 Task: Find the best walking route from French Quarter to the New Orleans French Market.
Action: Mouse moved to (421, 121)
Screenshot: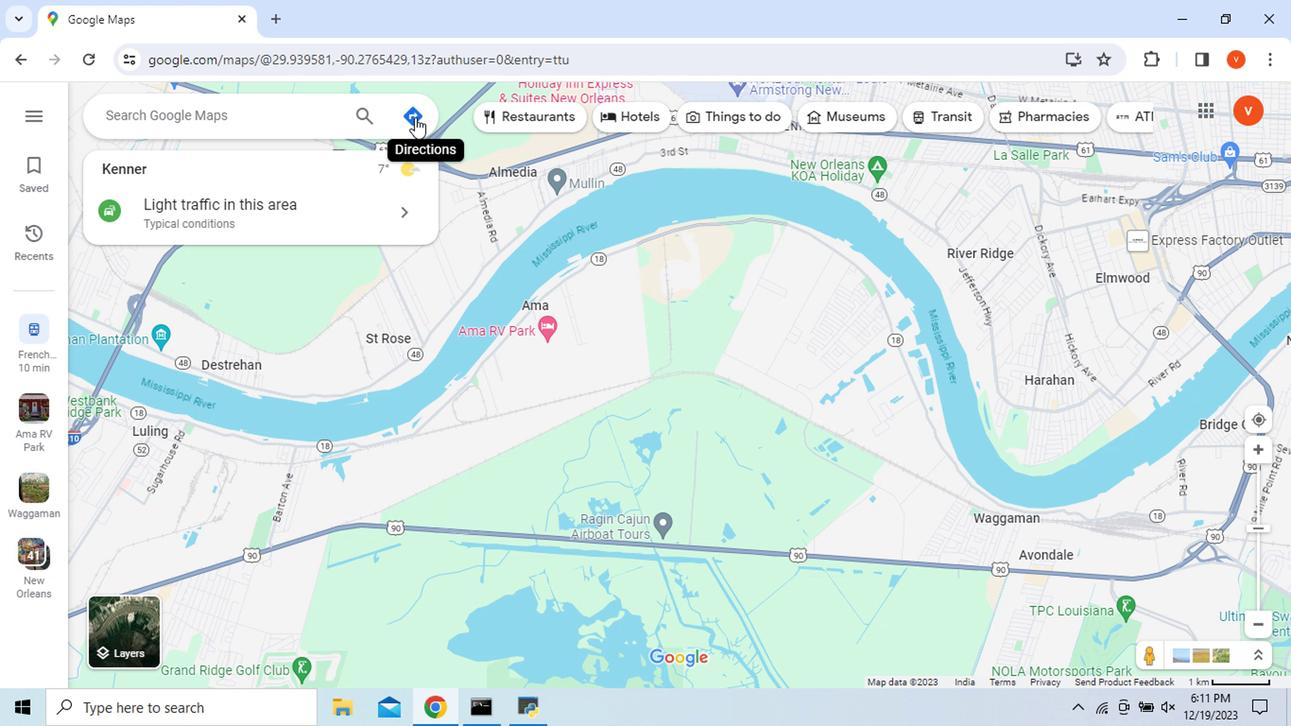 
Action: Mouse pressed left at (421, 121)
Screenshot: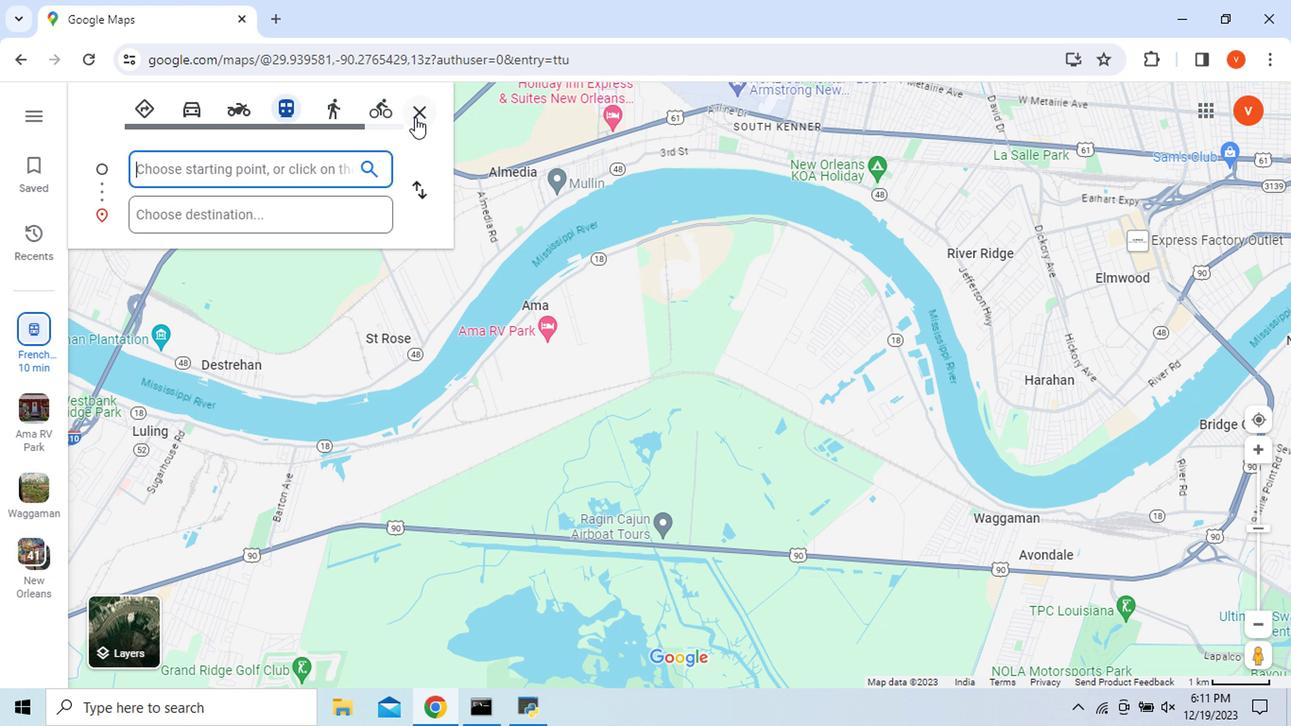 
Action: Key pressed <Key.shift>French<Key.space><Key.shift>Quarter
Screenshot: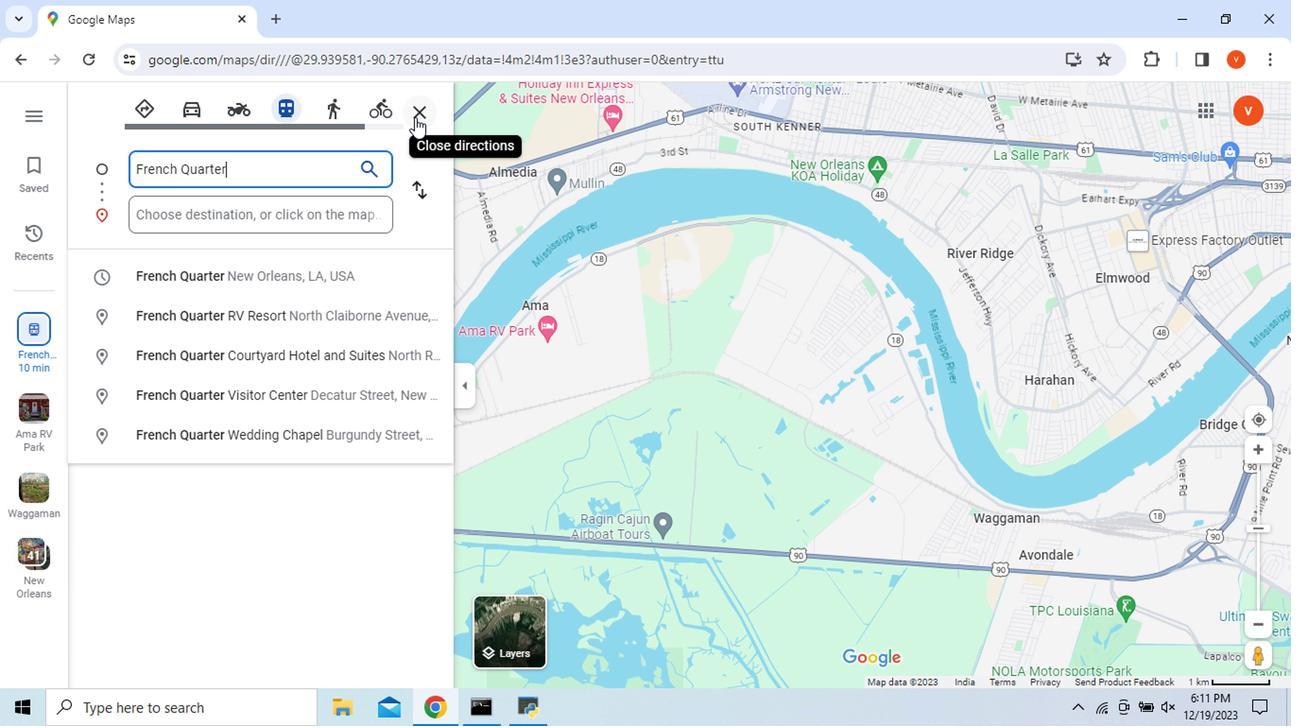 
Action: Mouse moved to (276, 285)
Screenshot: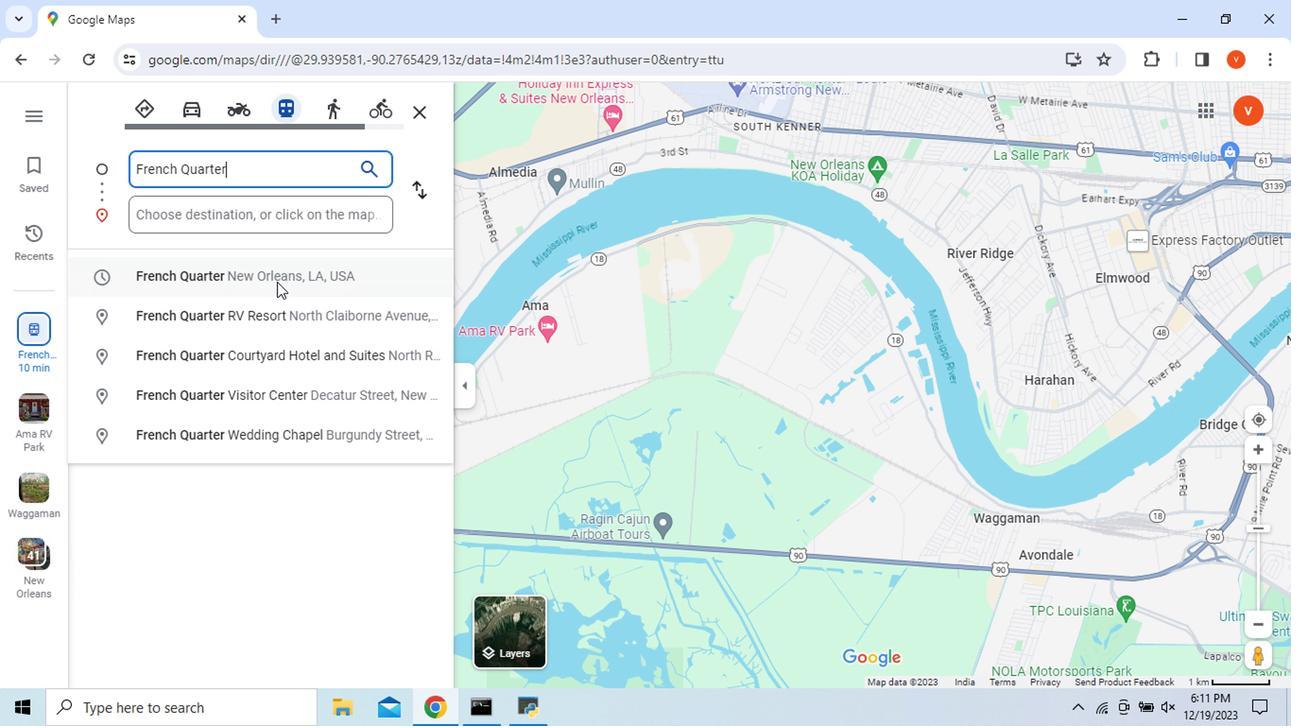 
Action: Mouse pressed left at (276, 285)
Screenshot: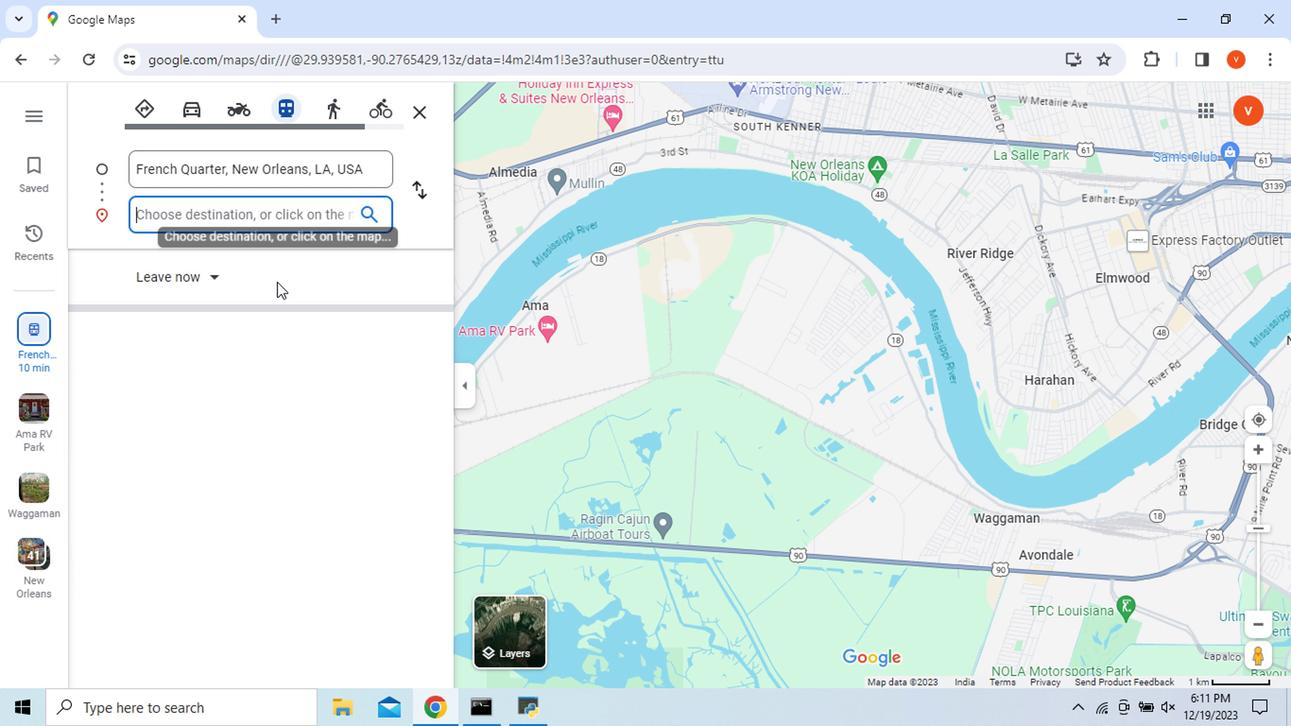 
Action: Mouse moved to (215, 228)
Screenshot: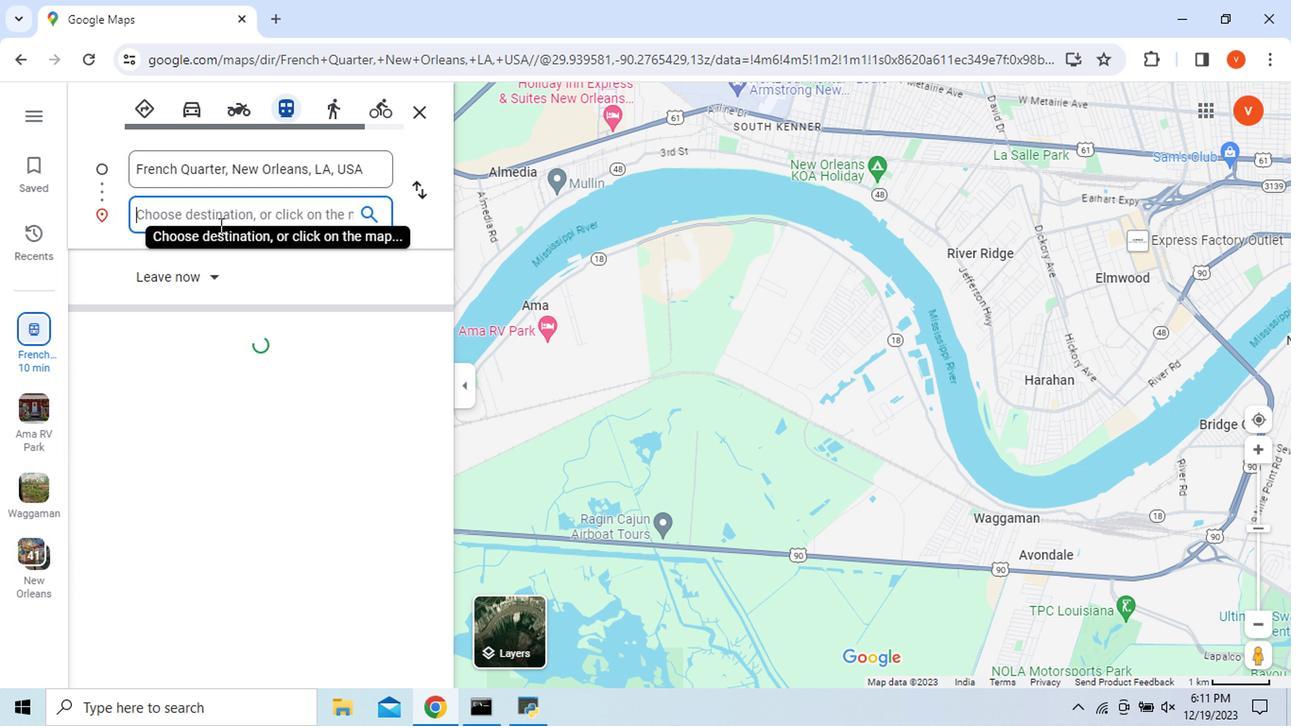 
Action: Key pressed <Key.shift>French<Key.space><Key.shift_r>Market
Screenshot: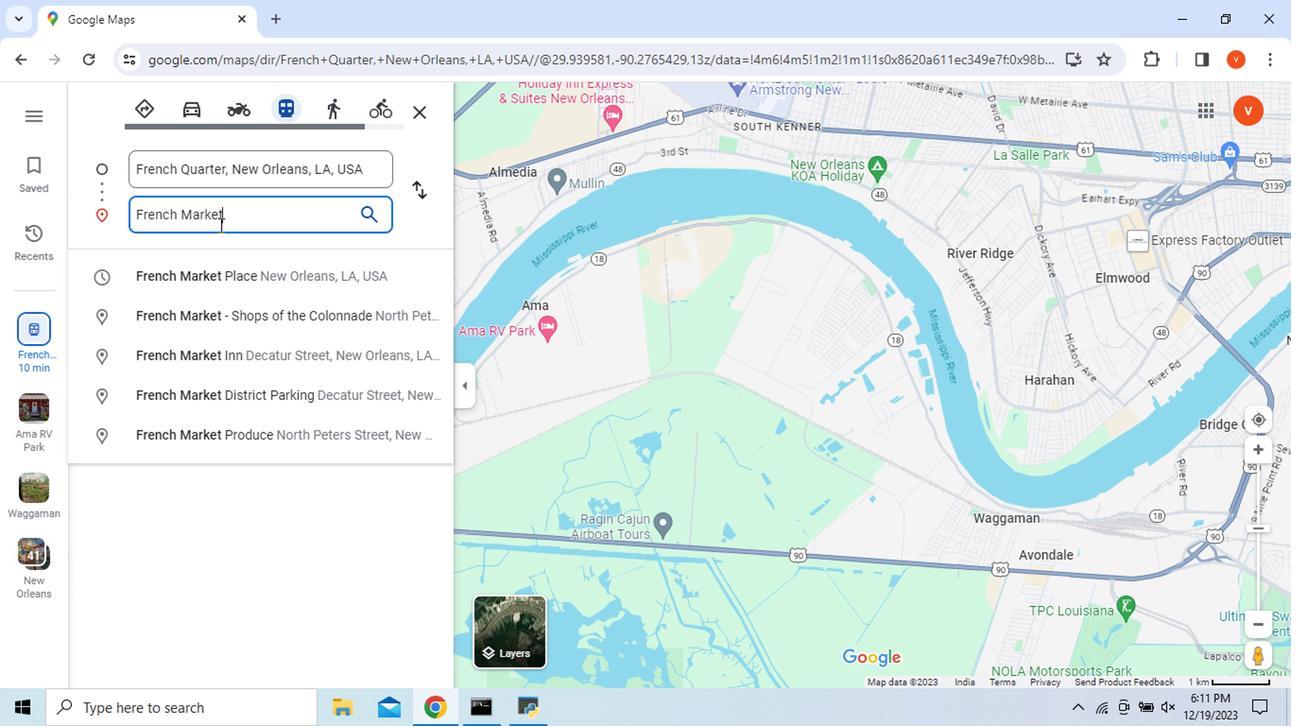 
Action: Mouse moved to (292, 364)
Screenshot: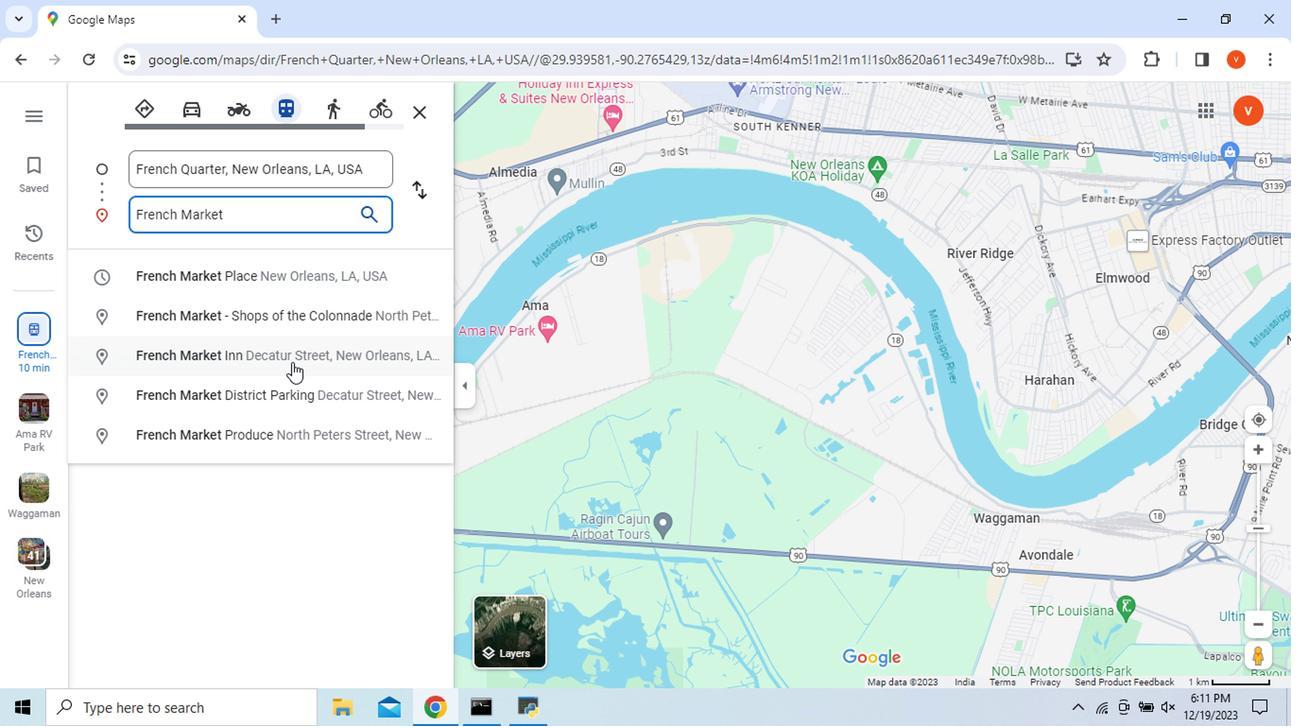
Action: Mouse pressed left at (292, 364)
Screenshot: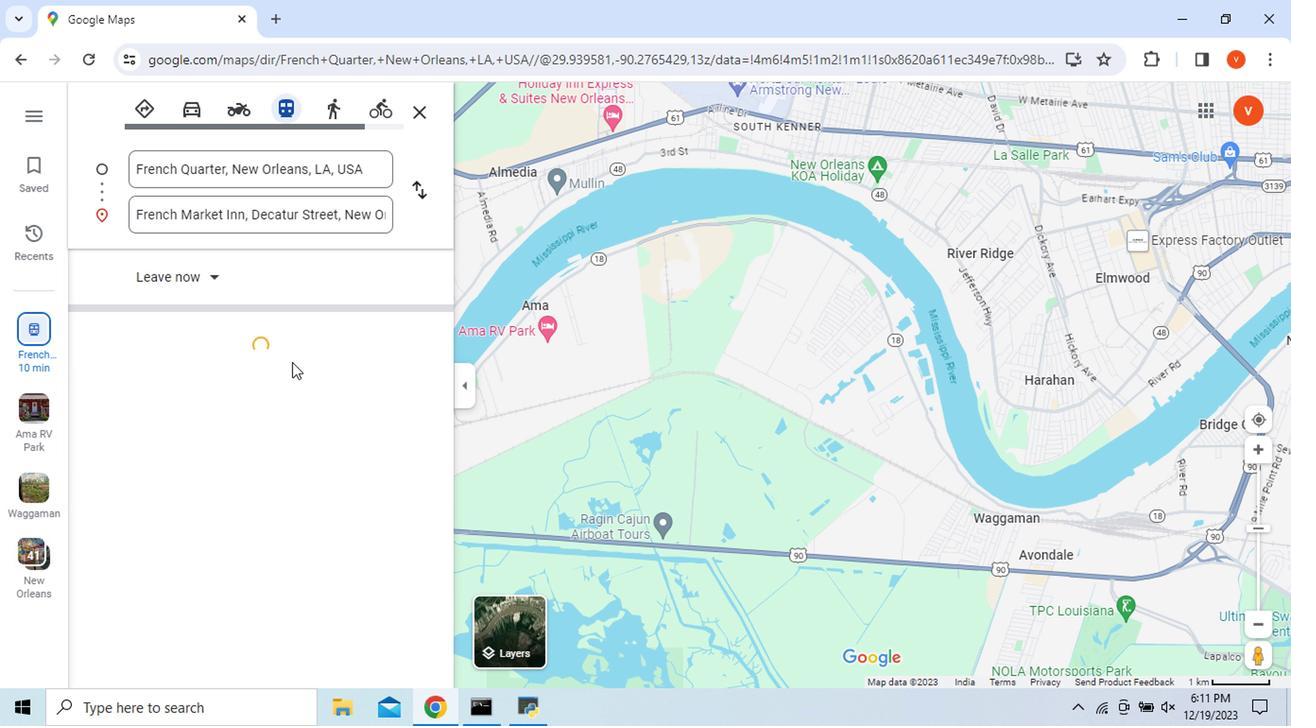 
Action: Mouse moved to (339, 114)
Screenshot: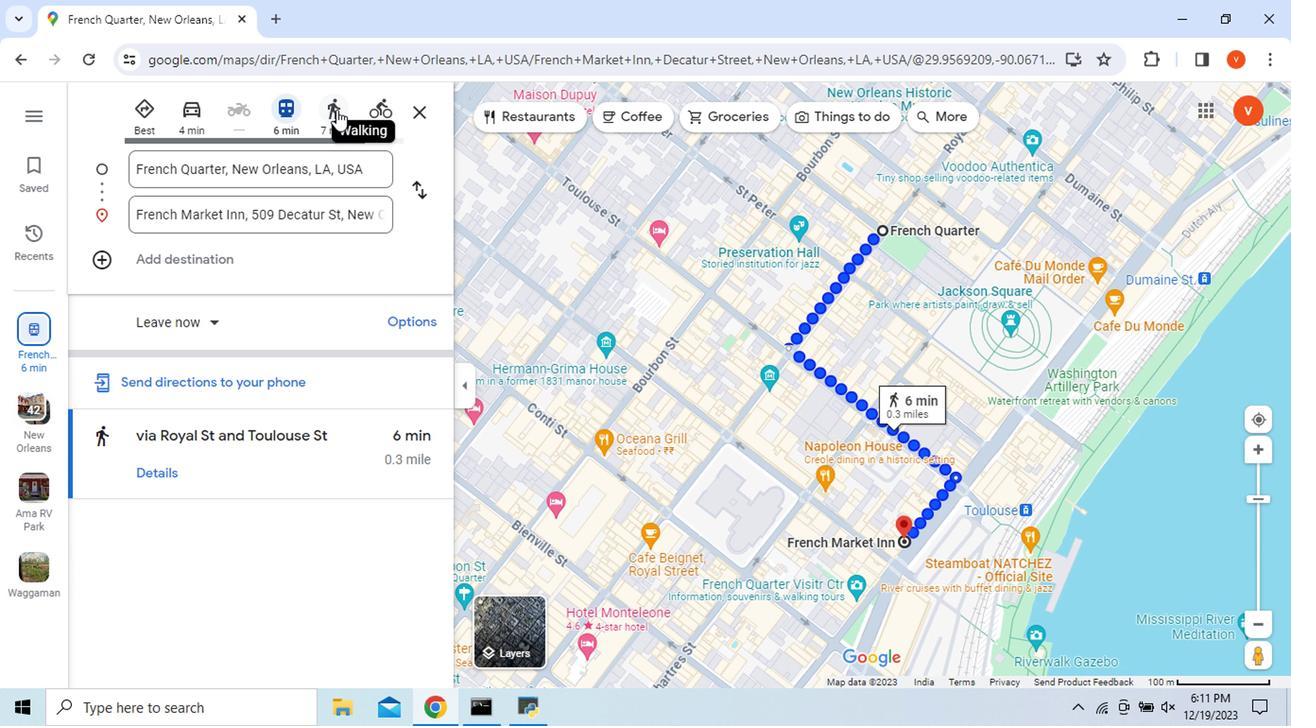 
Action: Mouse pressed left at (339, 114)
Screenshot: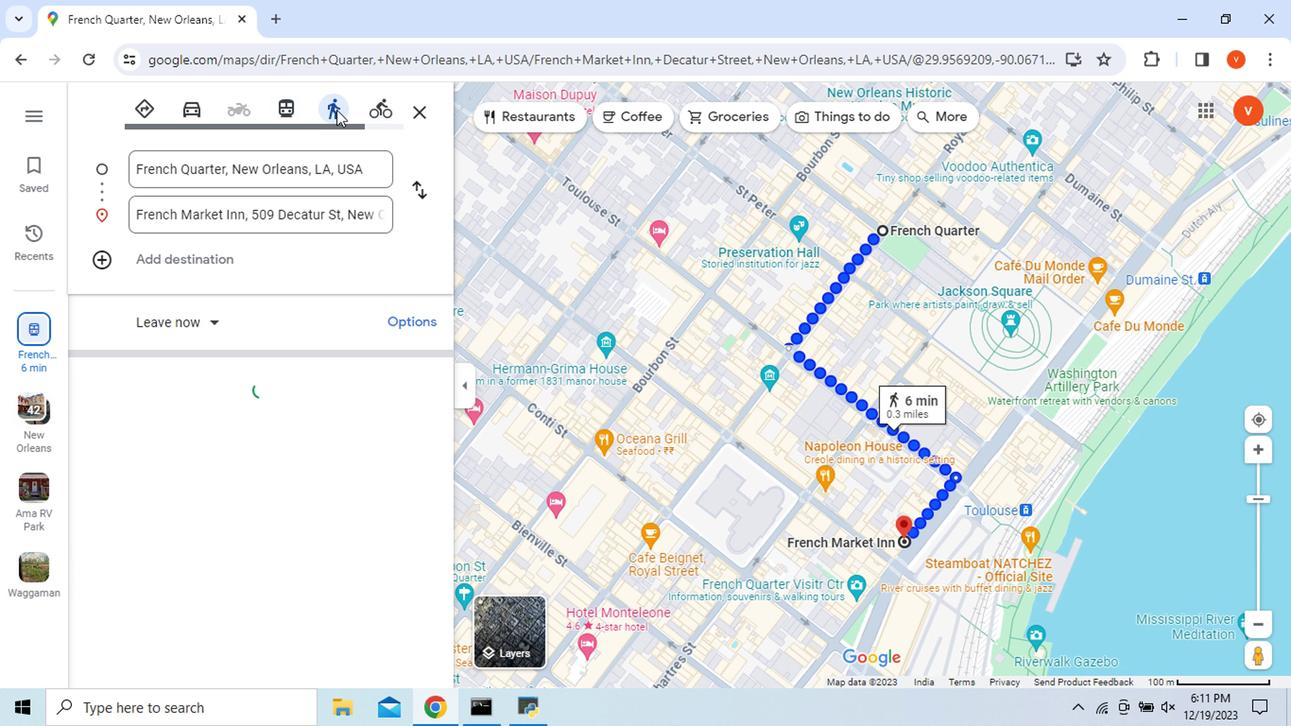 
Action: Mouse moved to (166, 468)
Screenshot: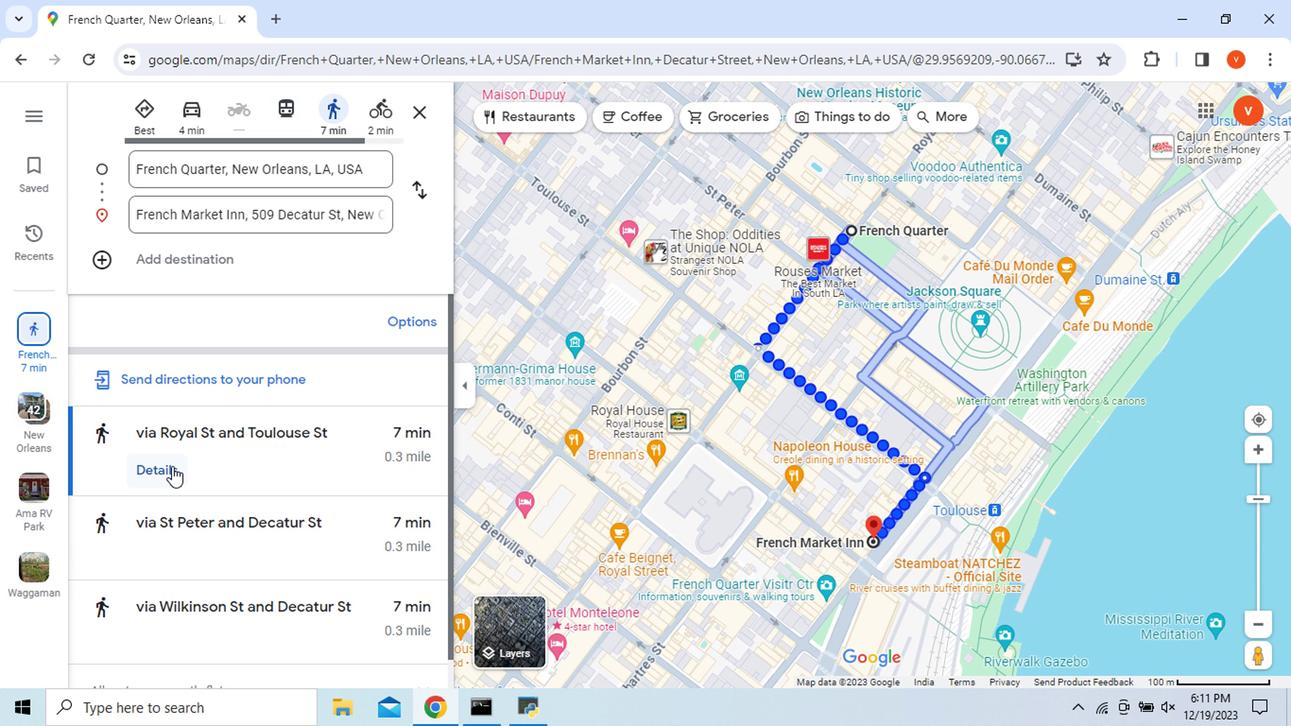 
Action: Mouse pressed left at (166, 468)
Screenshot: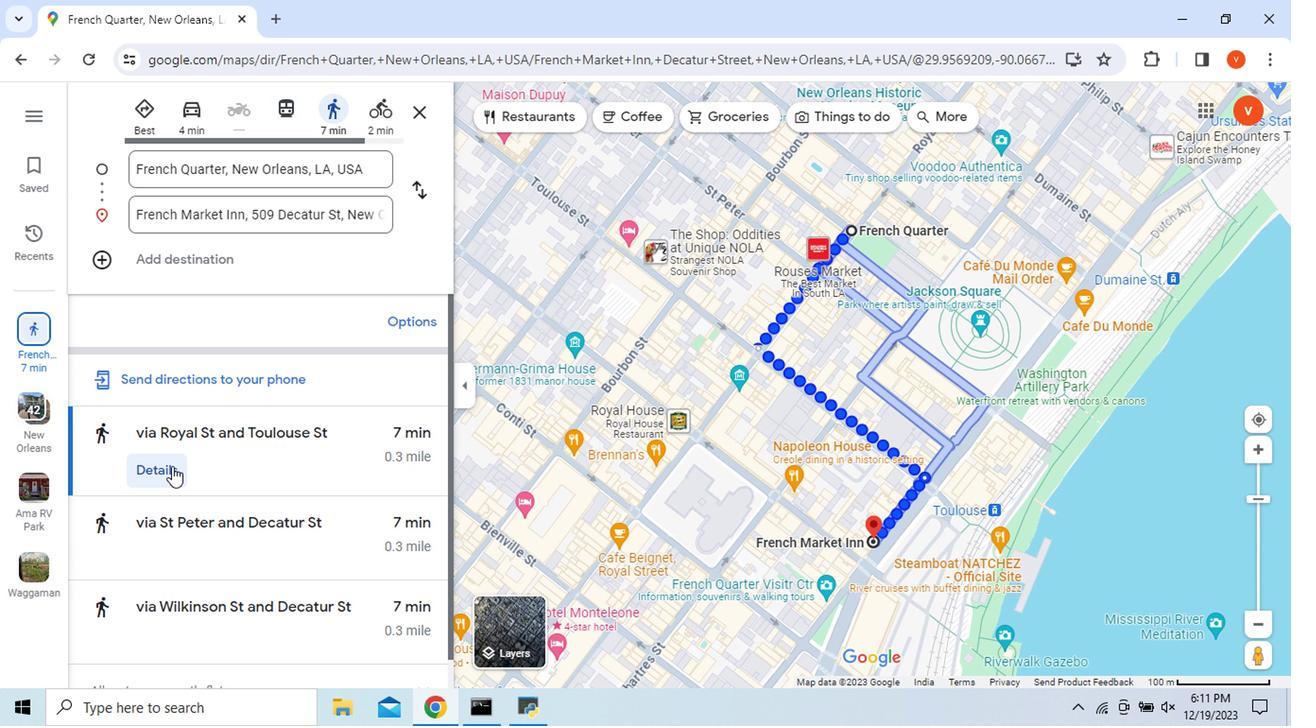 
Action: Mouse moved to (394, 498)
Screenshot: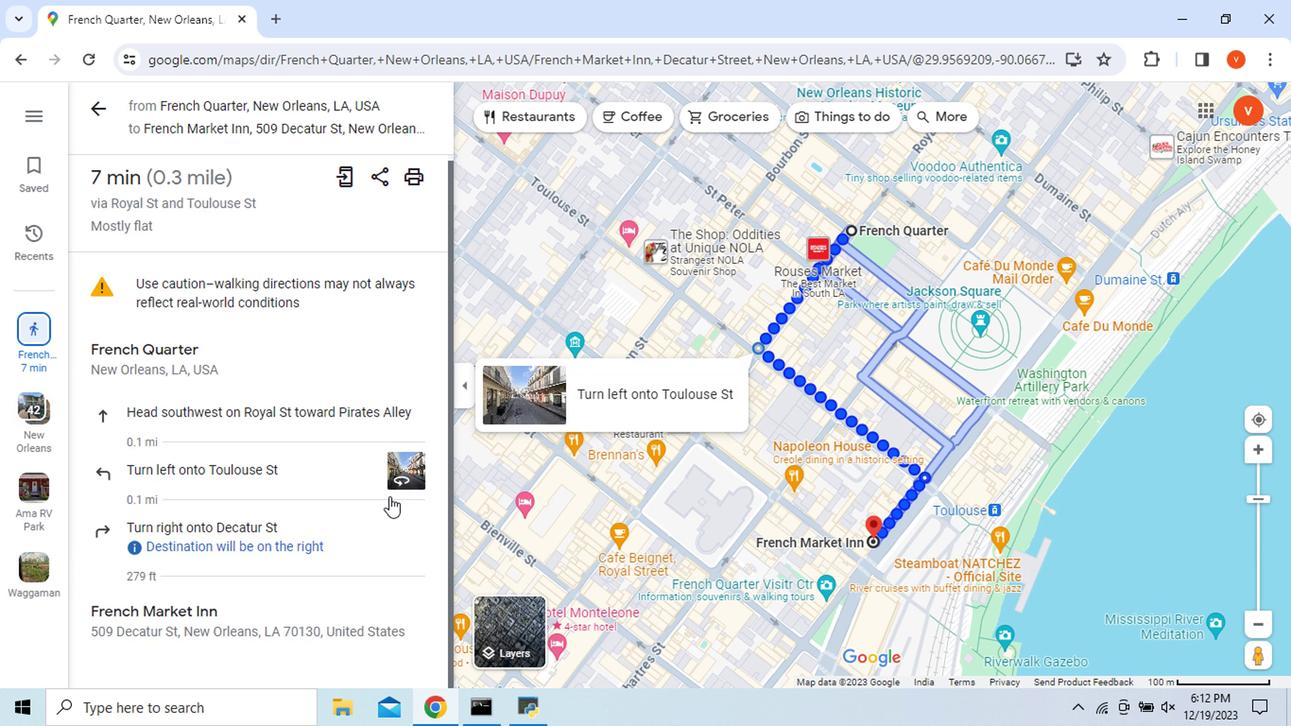 
Action: Mouse scrolled (394, 497) with delta (0, -1)
Screenshot: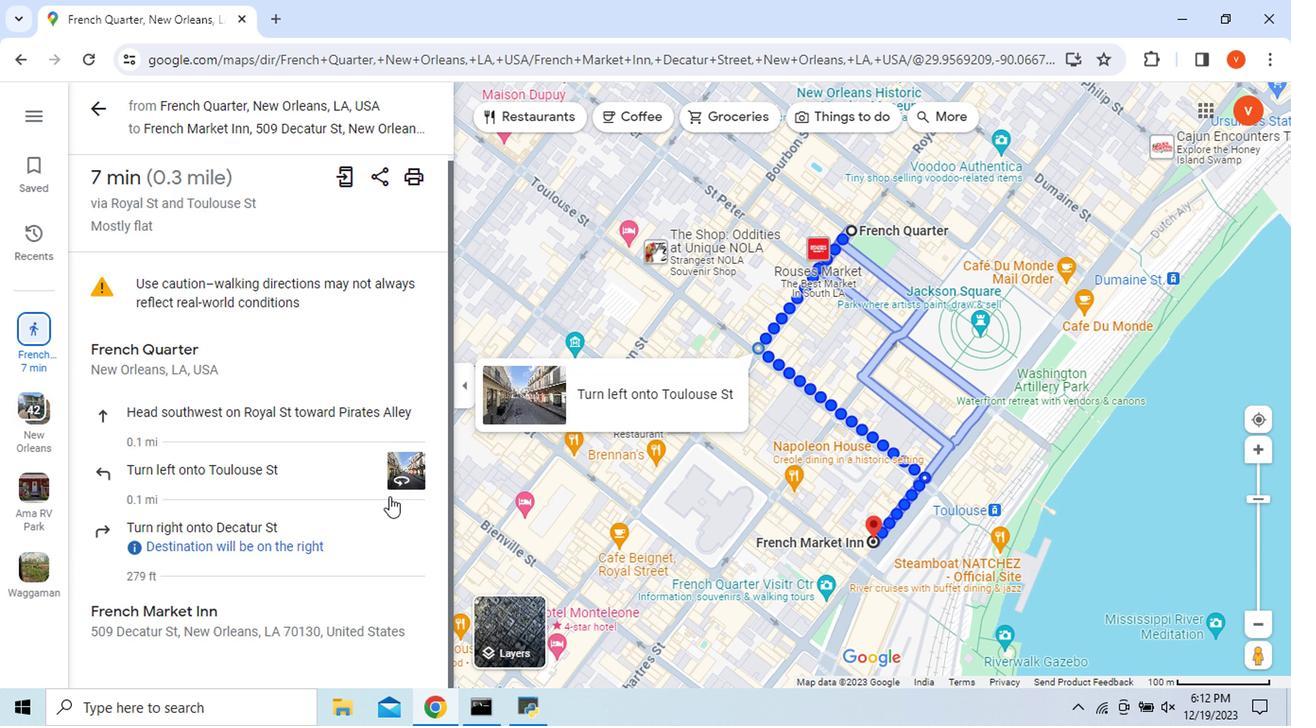
Action: Mouse moved to (77, 108)
Screenshot: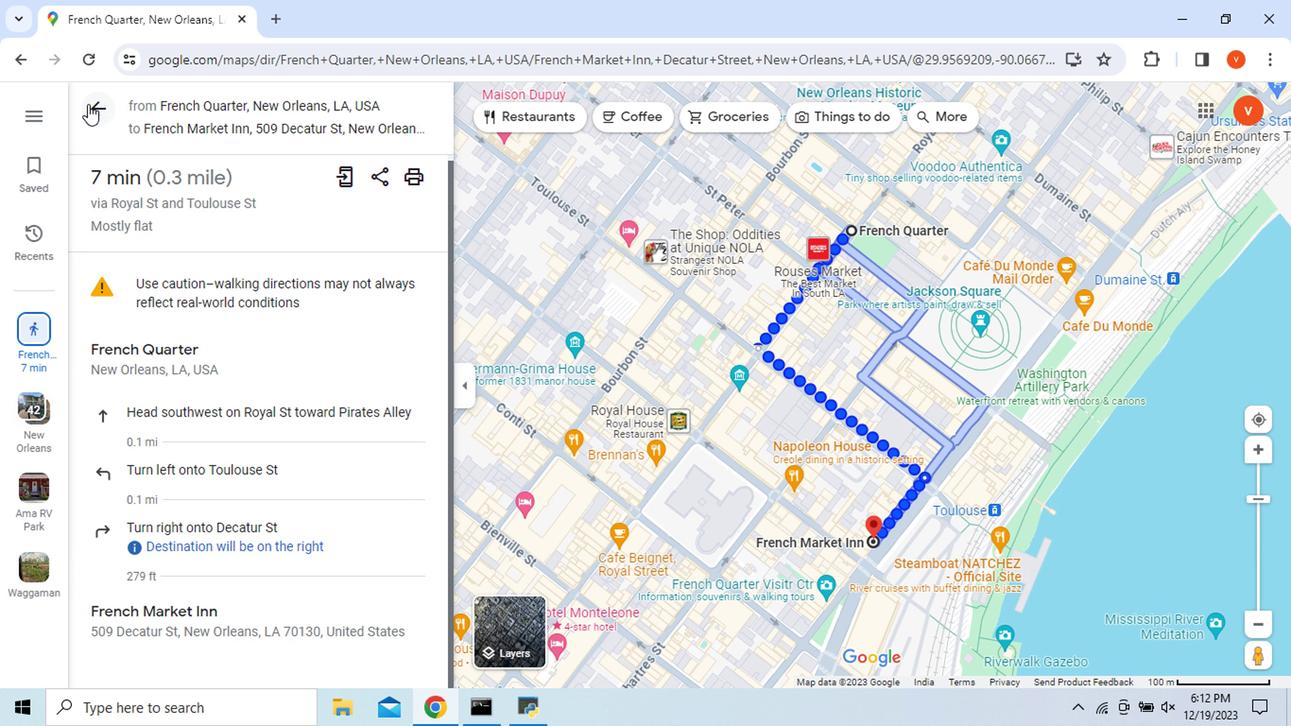 
Action: Mouse pressed left at (77, 108)
Screenshot: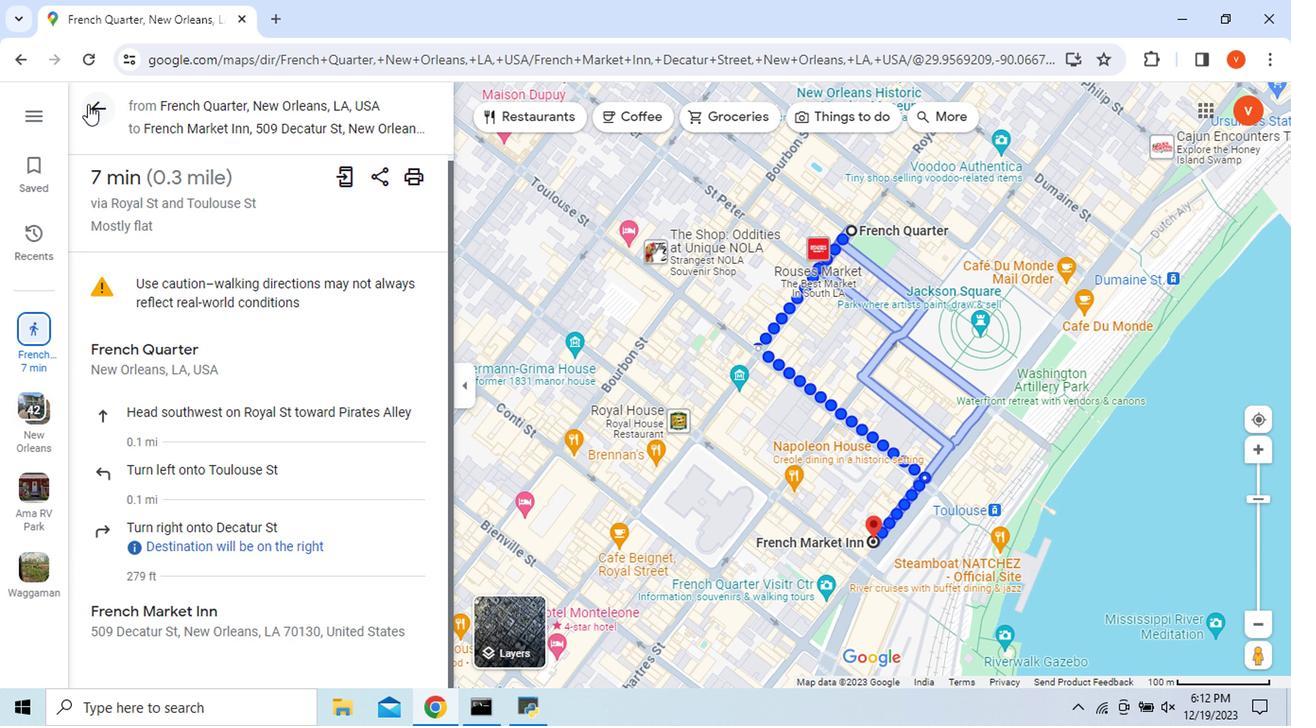 
Action: Mouse moved to (203, 559)
Screenshot: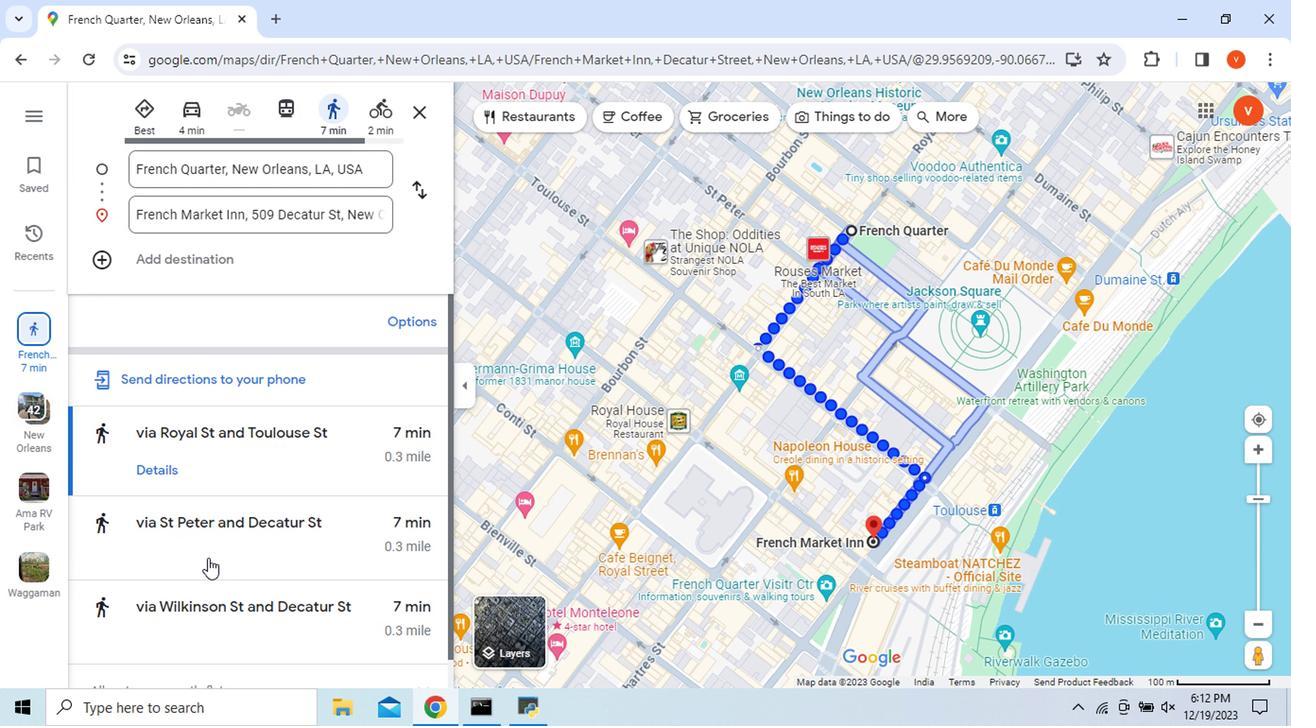 
Action: Mouse pressed left at (203, 559)
Screenshot: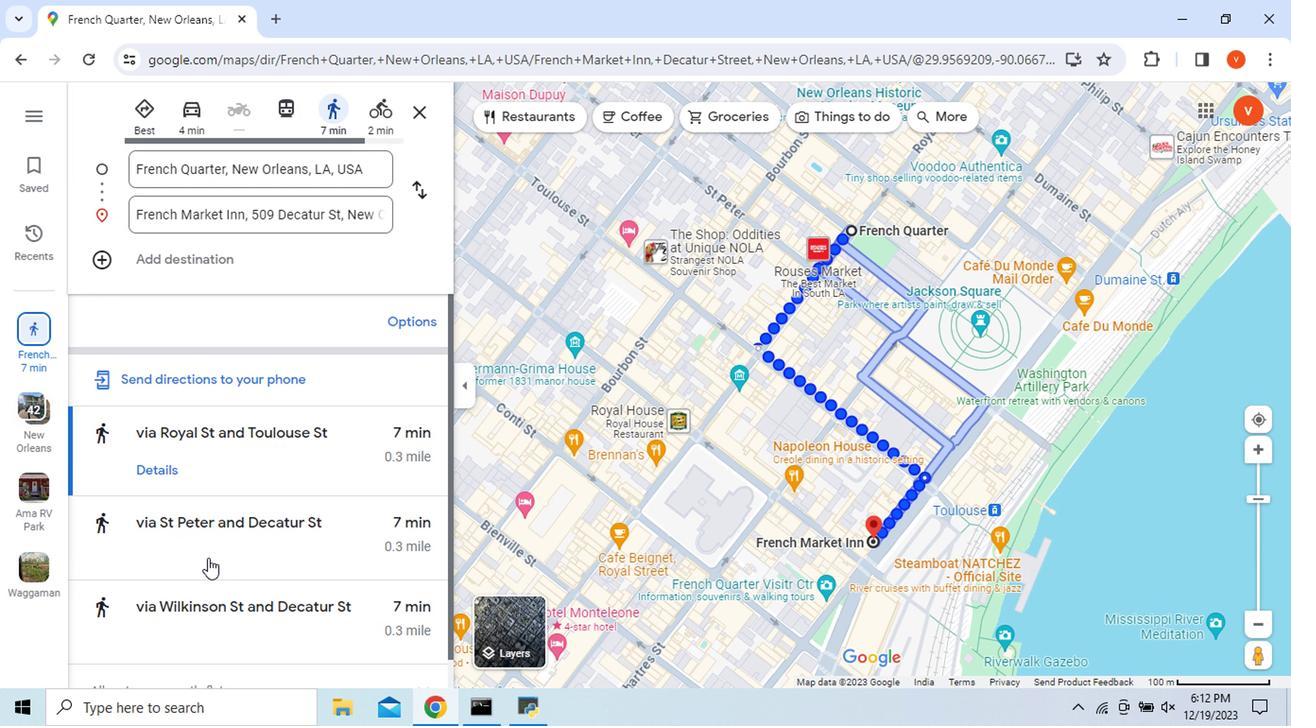 
Action: Mouse moved to (143, 558)
Screenshot: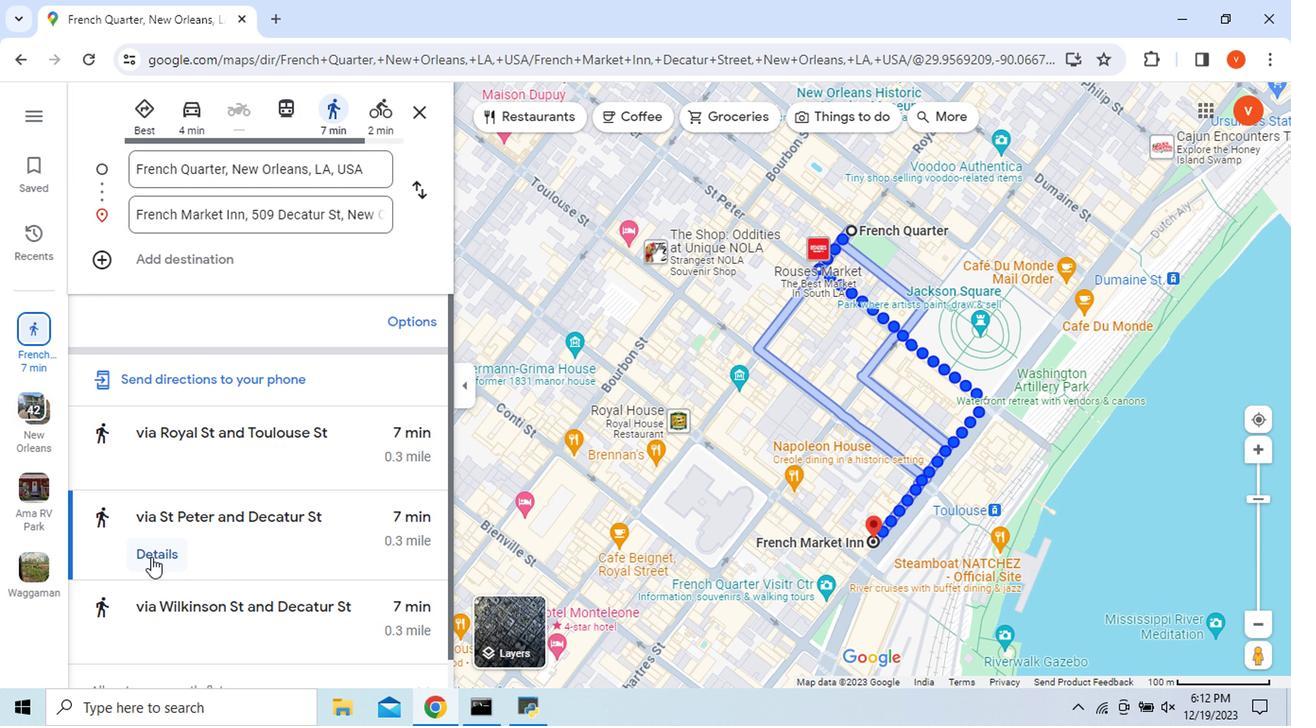 
Action: Mouse pressed left at (143, 558)
Screenshot: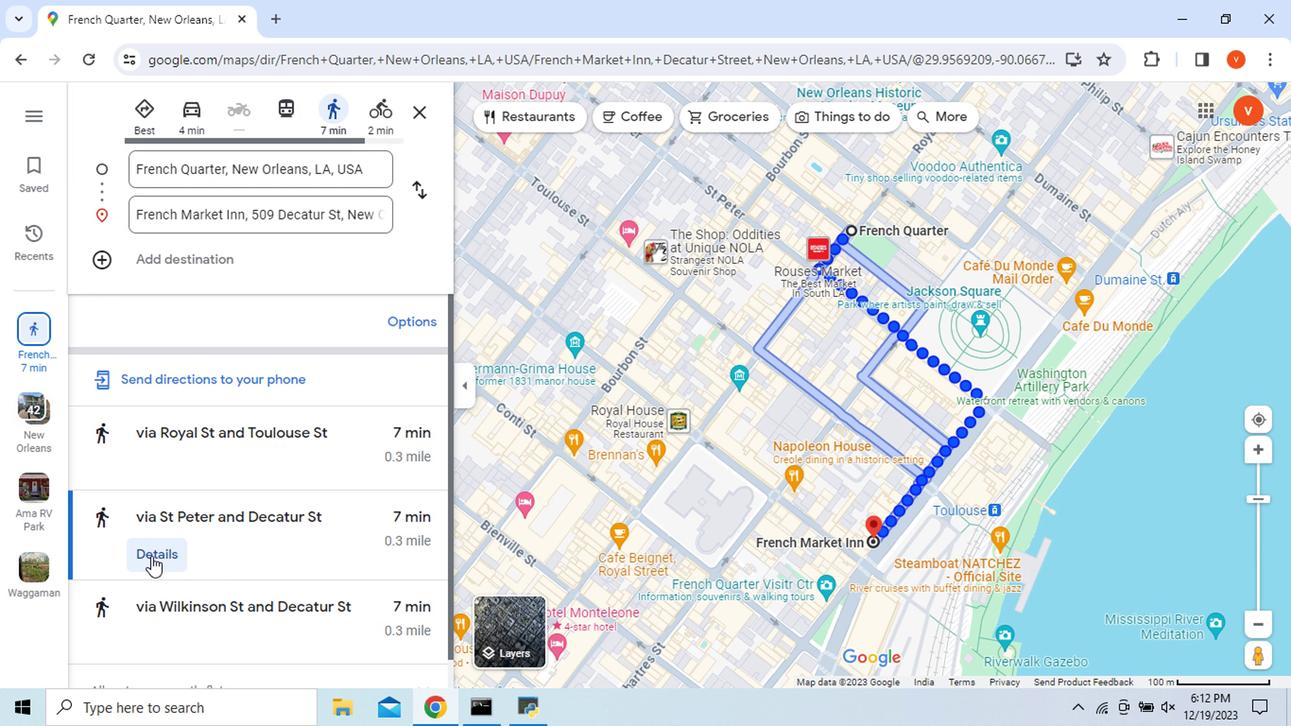 
Action: Mouse moved to (90, 110)
Screenshot: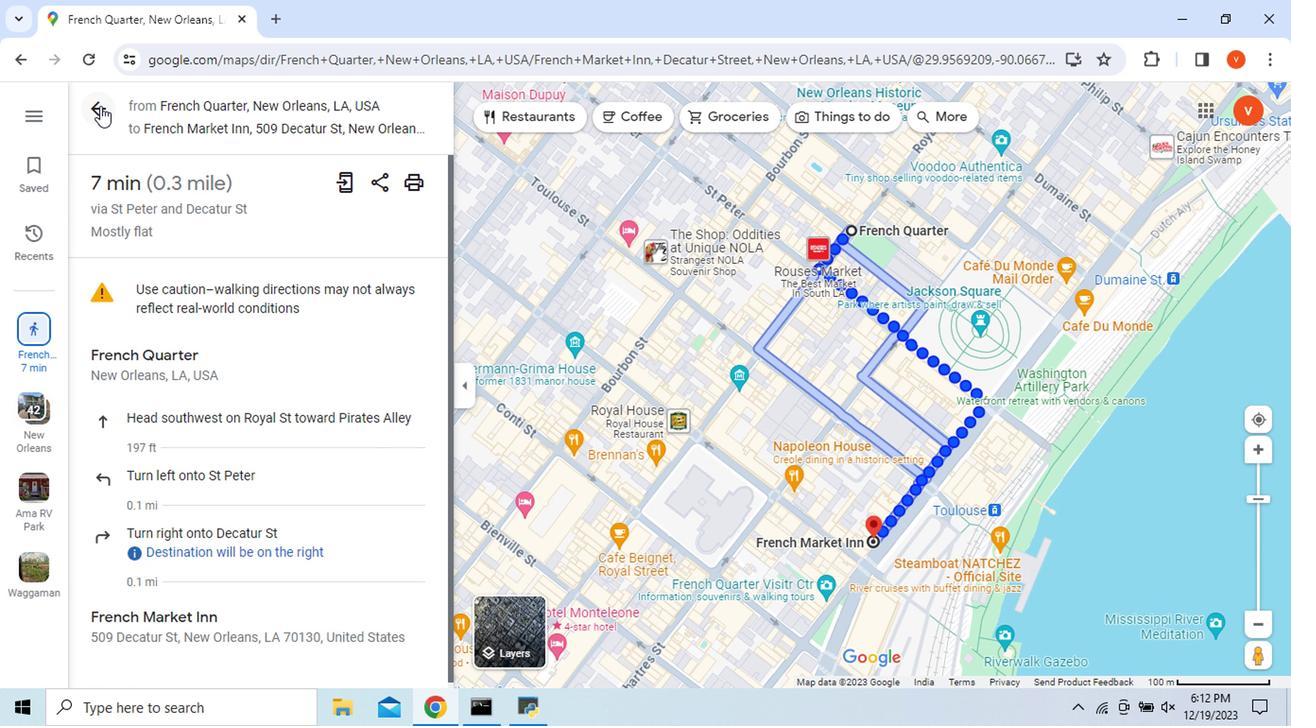 
Action: Mouse pressed left at (90, 110)
Screenshot: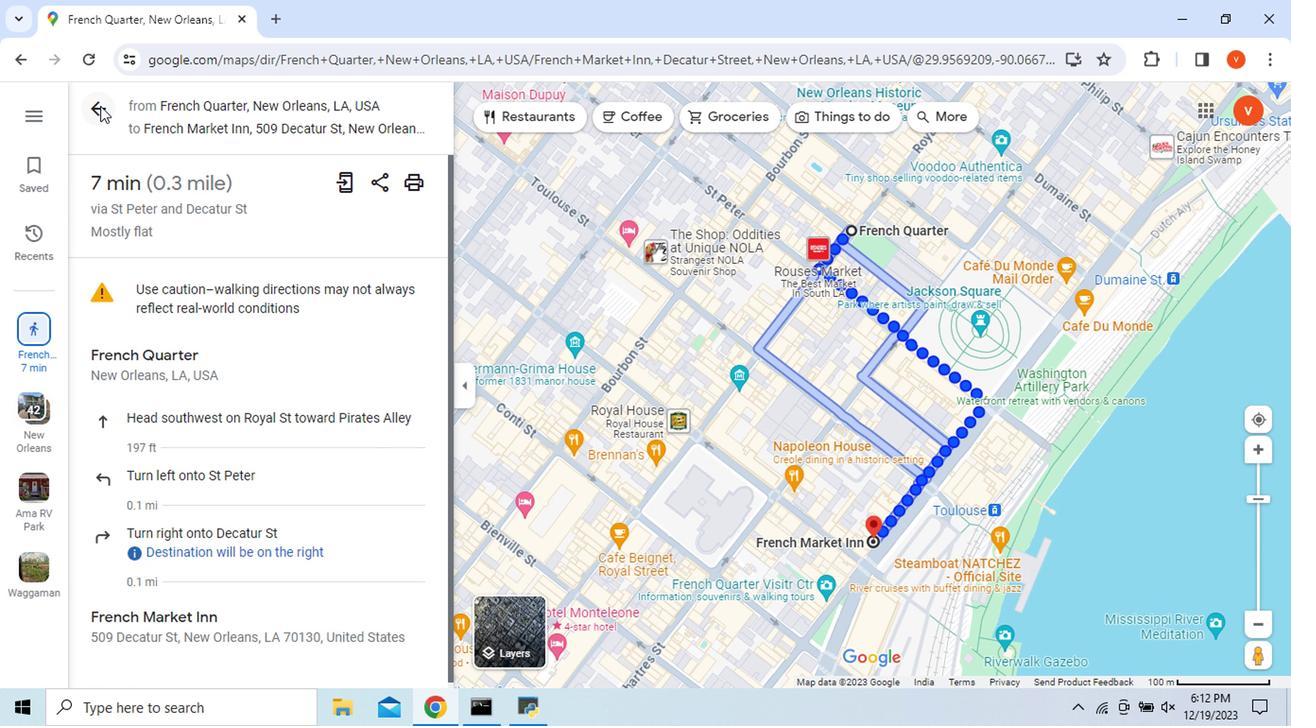 
